 Task: Apply the paragraph padding 0 pt in the file "Weekly Meal Plan".
Action: Mouse moved to (182, 84)
Screenshot: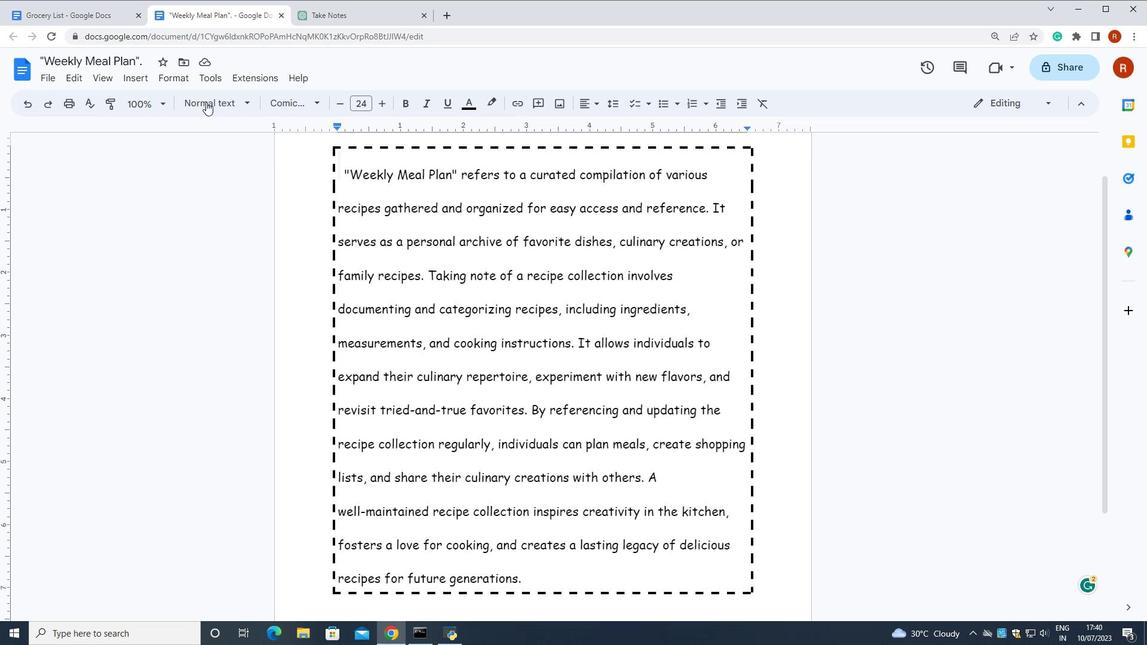 
Action: Mouse pressed left at (182, 84)
Screenshot: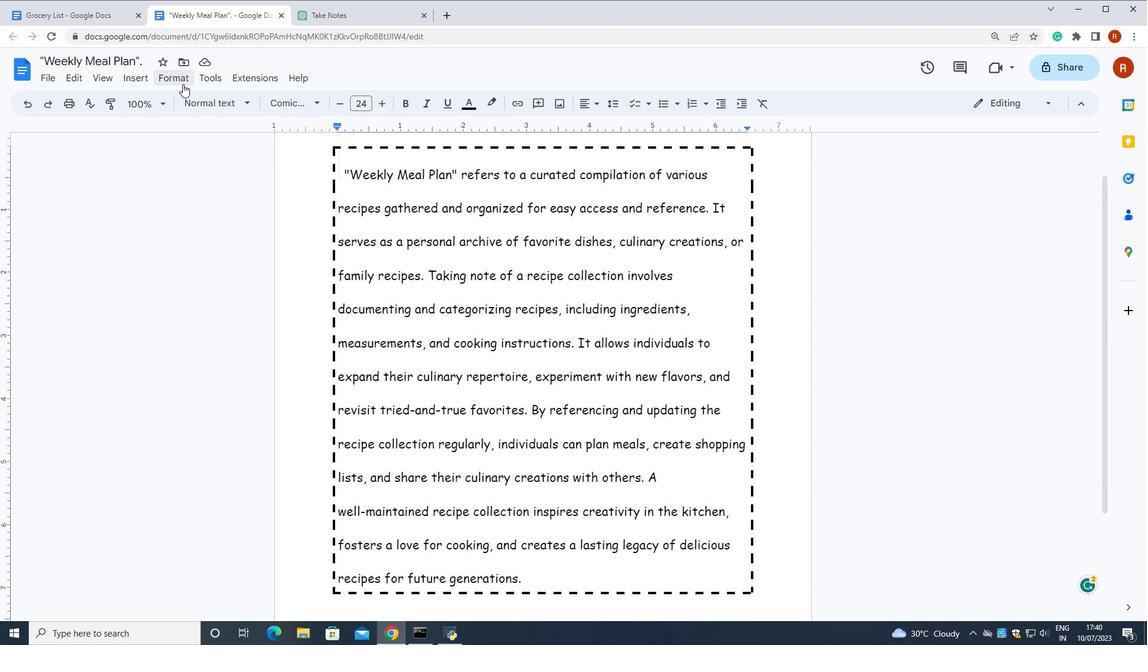 
Action: Mouse moved to (436, 132)
Screenshot: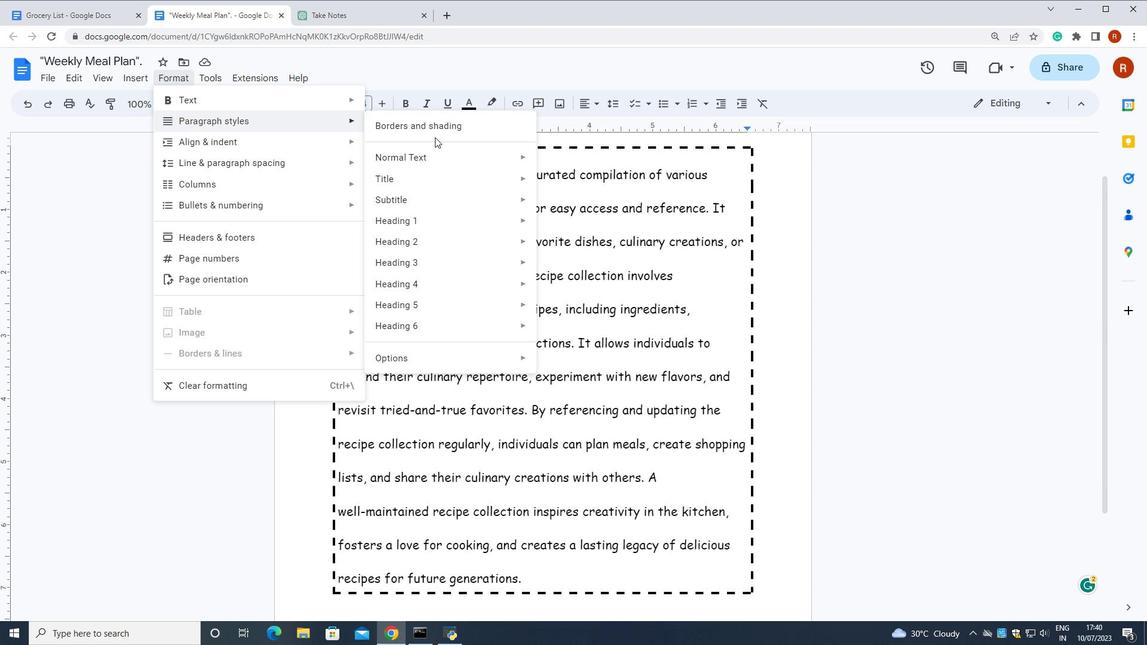 
Action: Mouse pressed left at (436, 132)
Screenshot: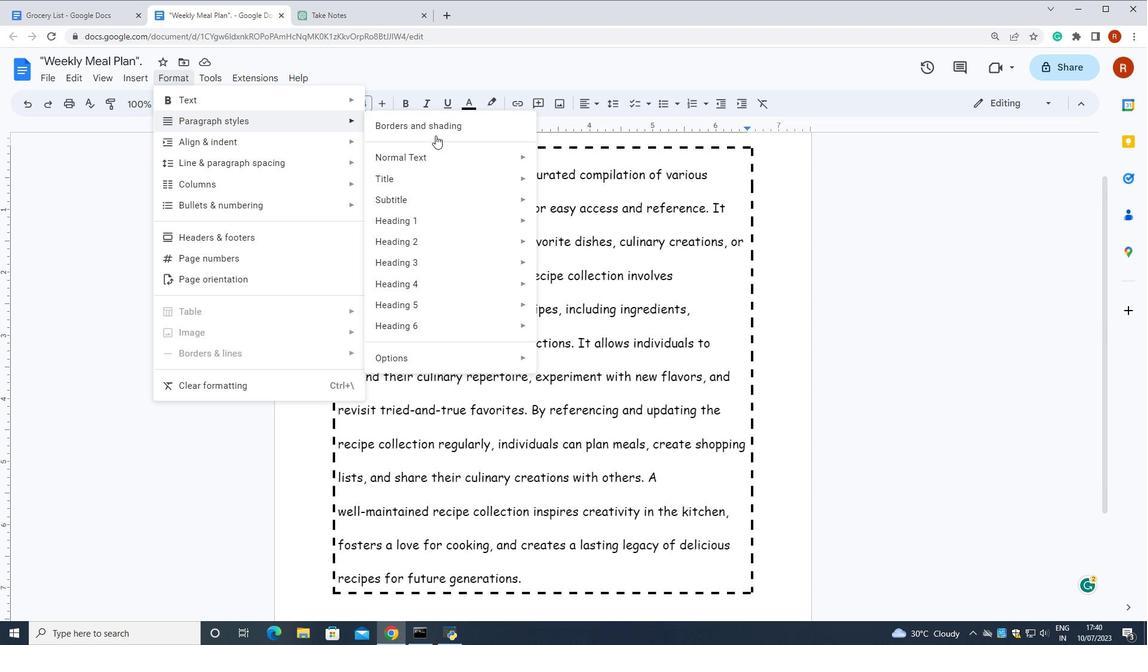 
Action: Mouse moved to (661, 419)
Screenshot: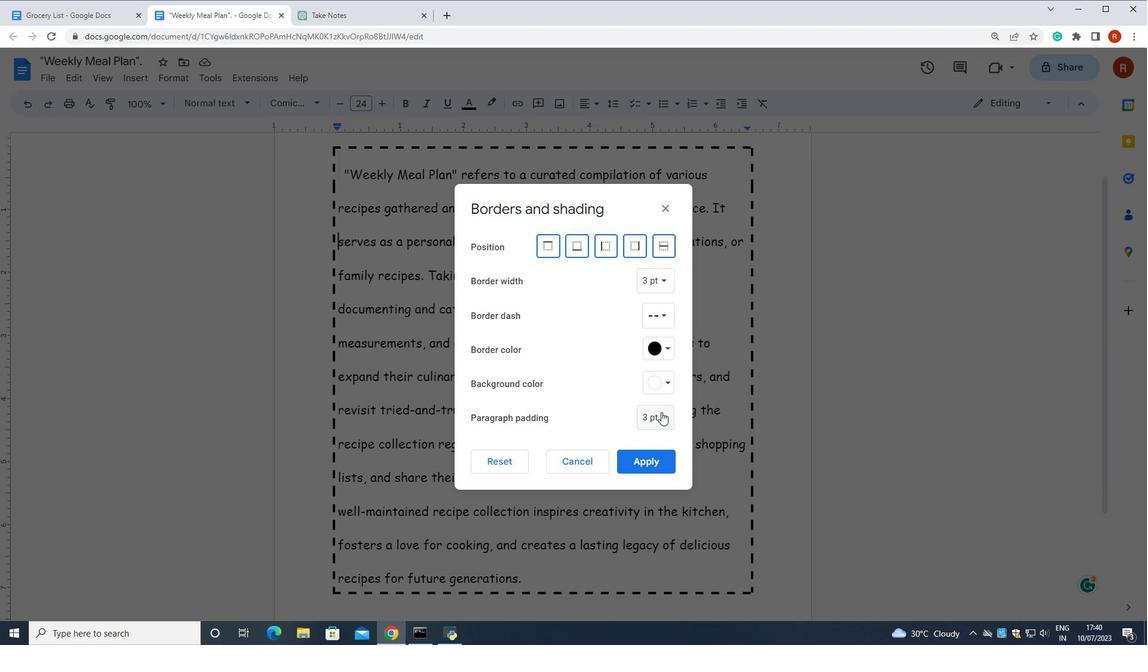 
Action: Mouse pressed left at (661, 419)
Screenshot: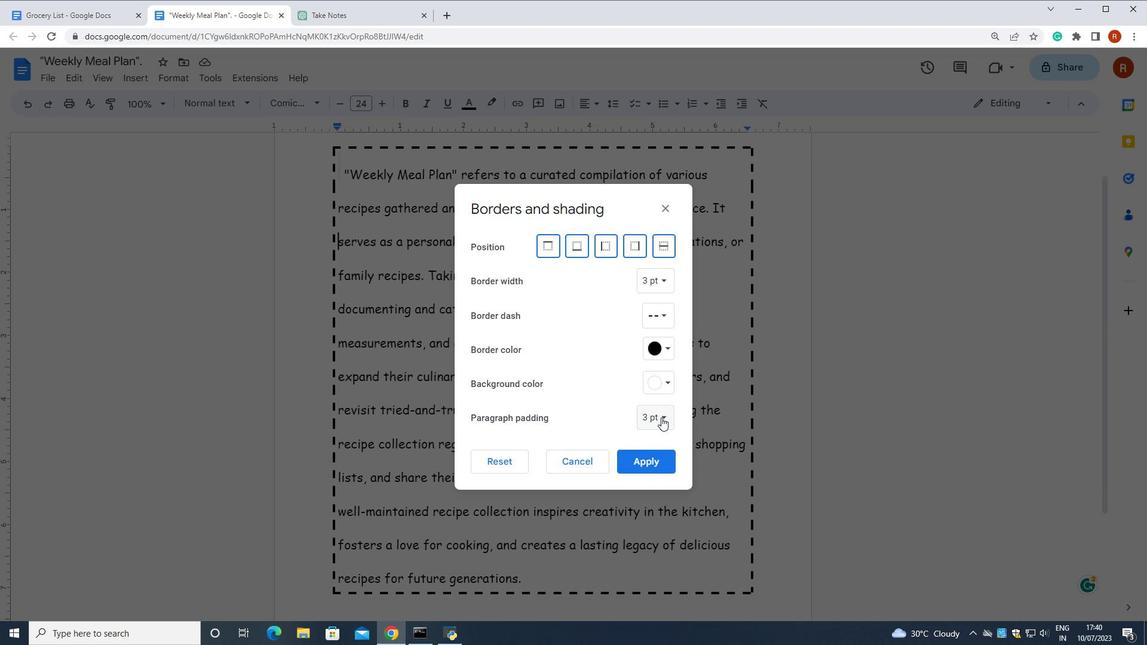 
Action: Mouse moved to (669, 446)
Screenshot: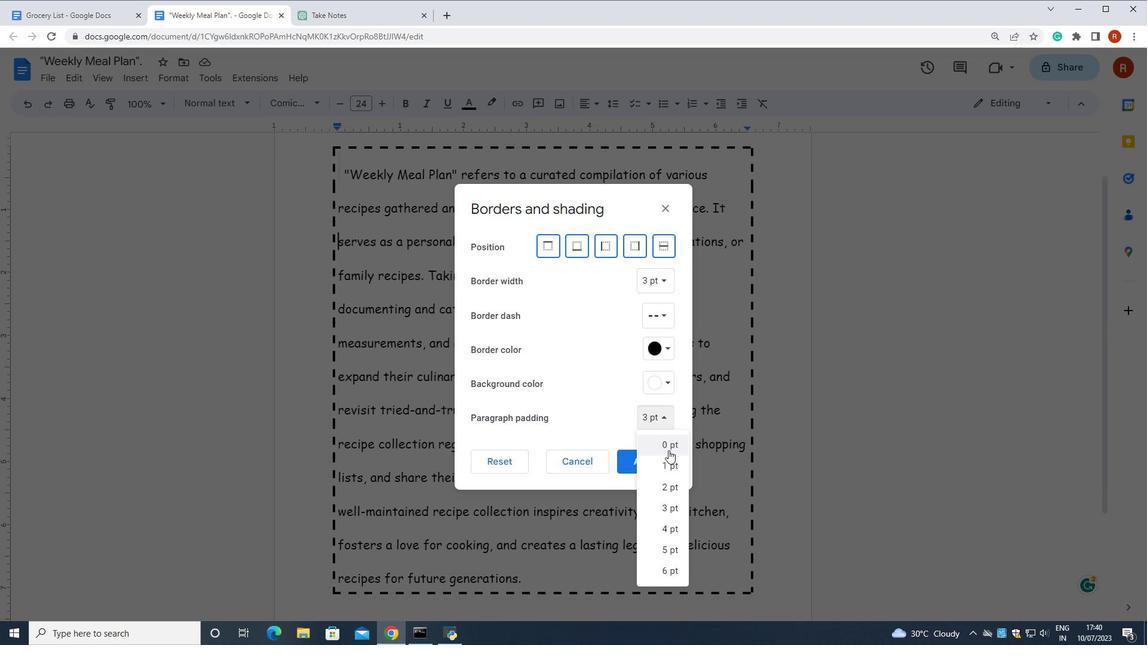 
Action: Mouse pressed left at (669, 446)
Screenshot: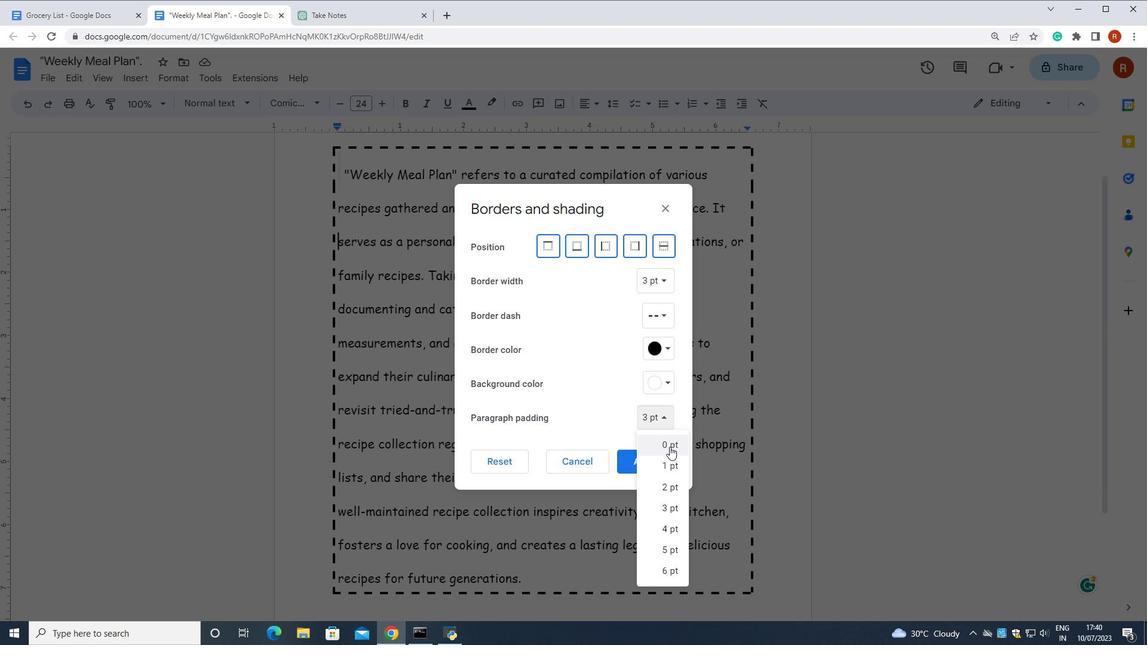 
Action: Mouse moved to (647, 457)
Screenshot: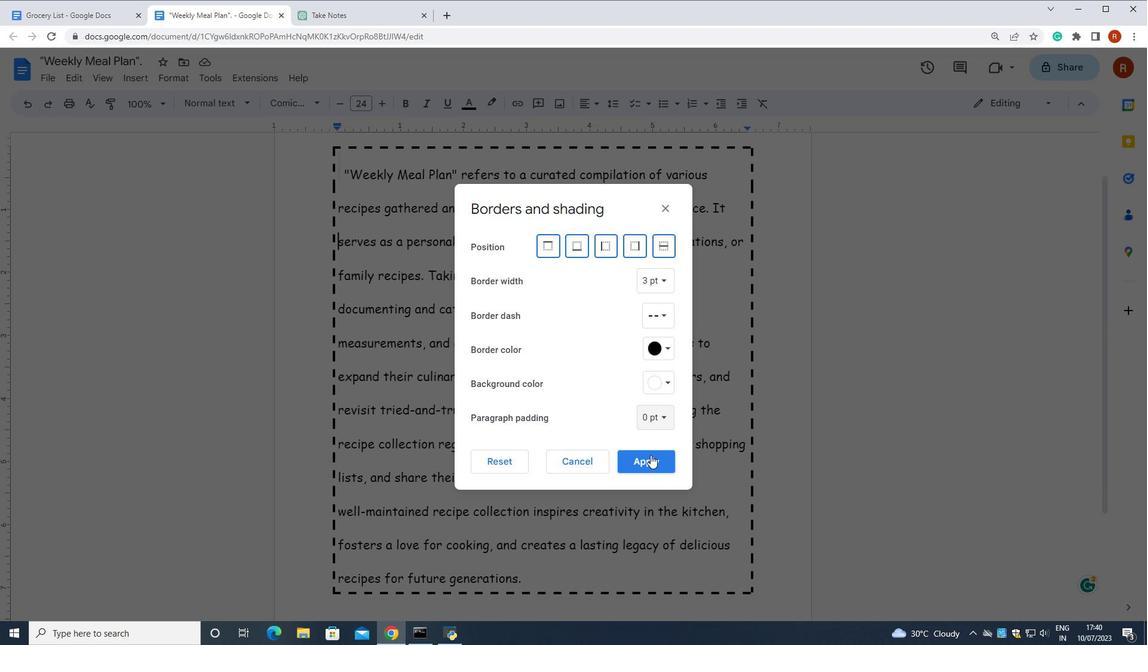 
Action: Mouse pressed left at (647, 457)
Screenshot: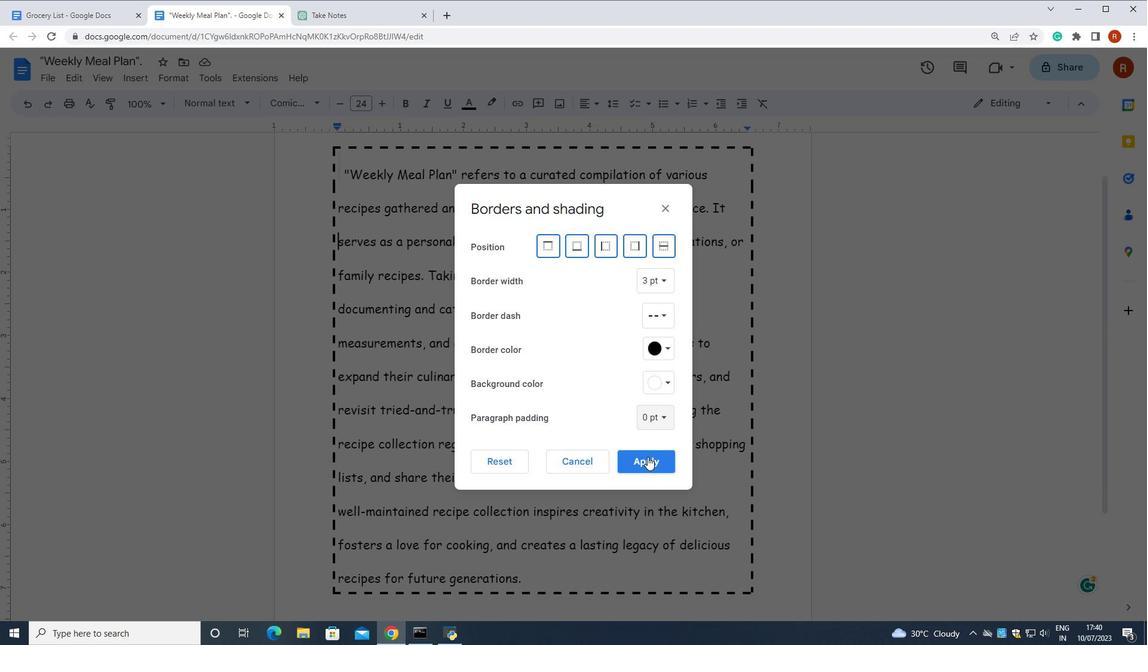 
